 Task: In the  document Anna.pdf ,change text color to 'Dark Green' Insert the shape mentioned shape on right side of the text 'Cloud Callouts'. Change color of the shape to  RedChange shape height to 1
Action: Mouse moved to (569, 227)
Screenshot: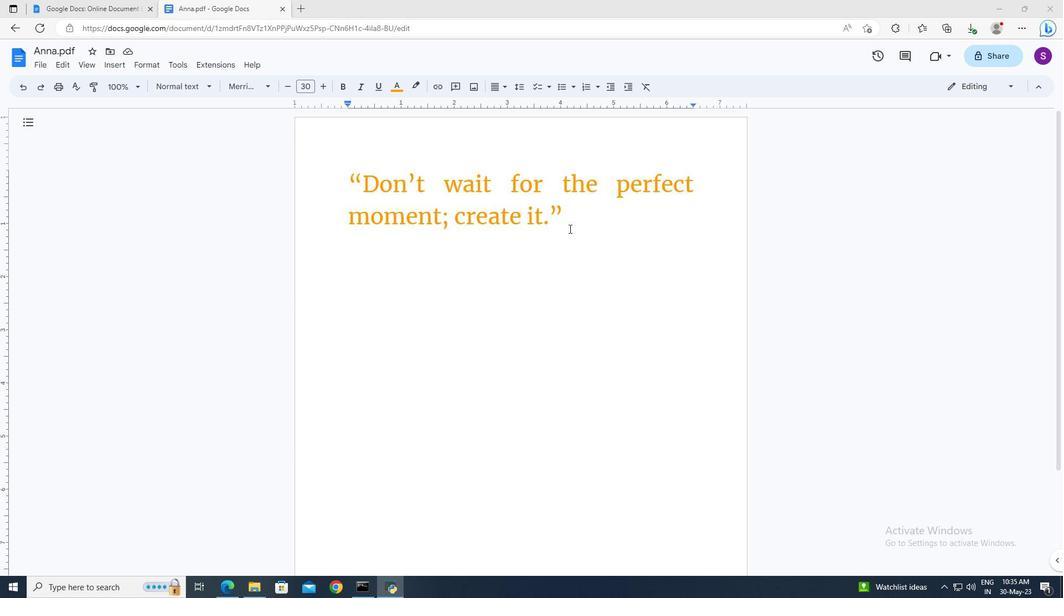 
Action: Mouse pressed left at (569, 227)
Screenshot: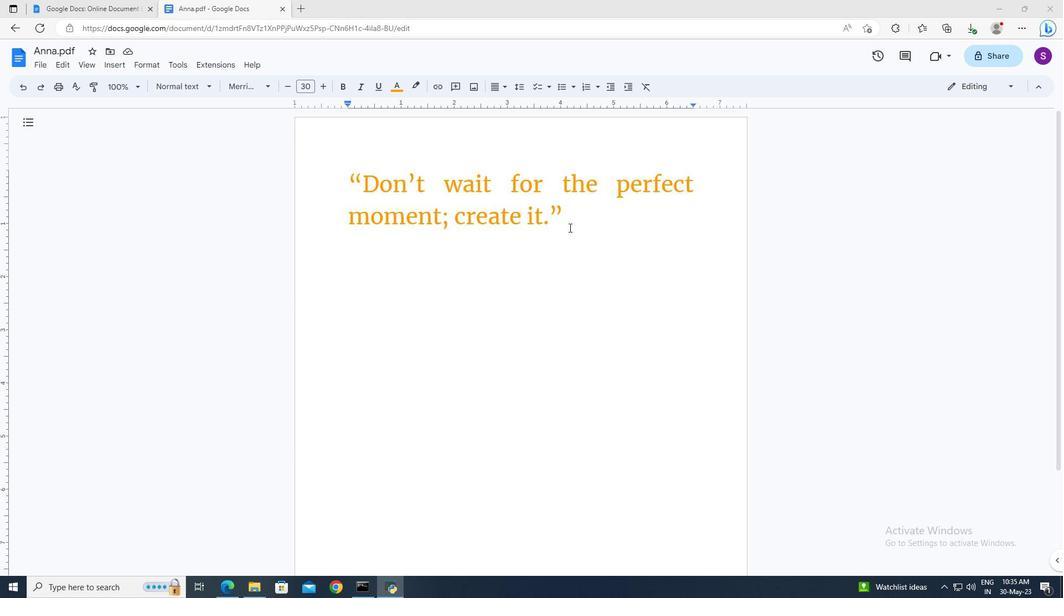 
Action: Mouse moved to (569, 227)
Screenshot: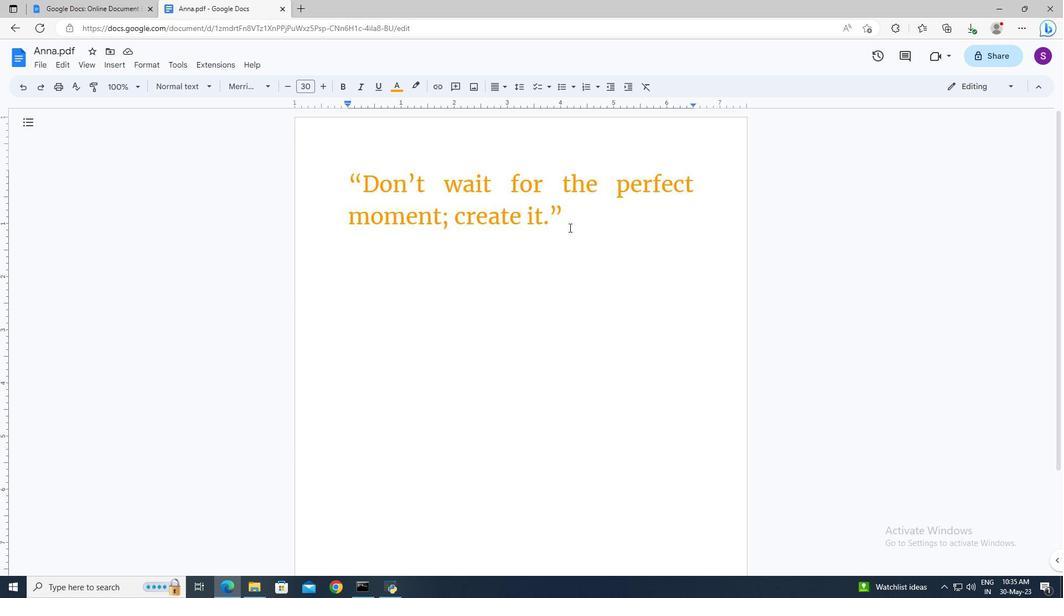 
Action: Key pressed ctrl+A
Screenshot: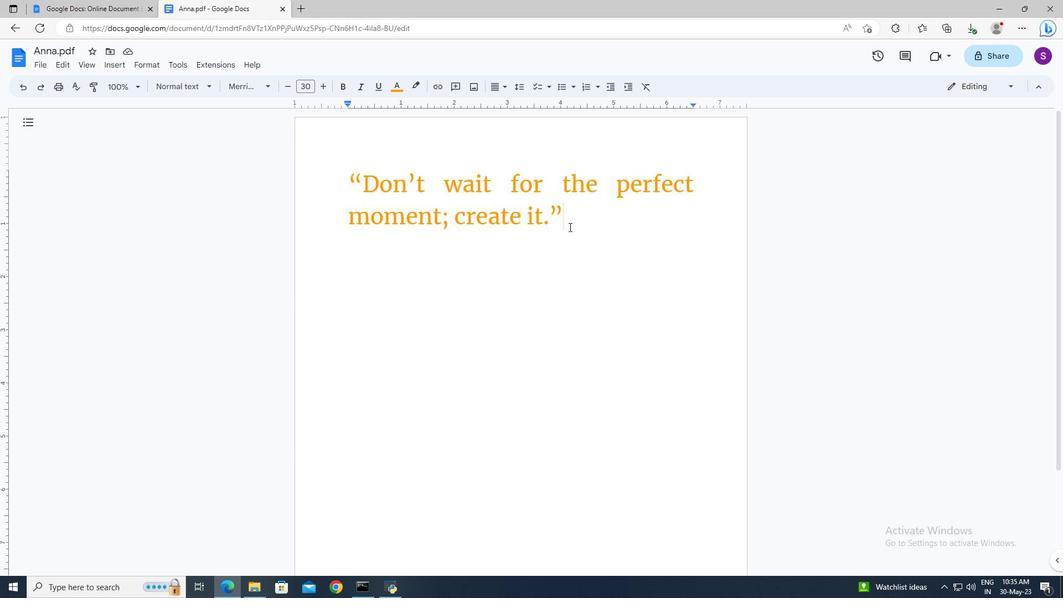 
Action: Mouse moved to (402, 91)
Screenshot: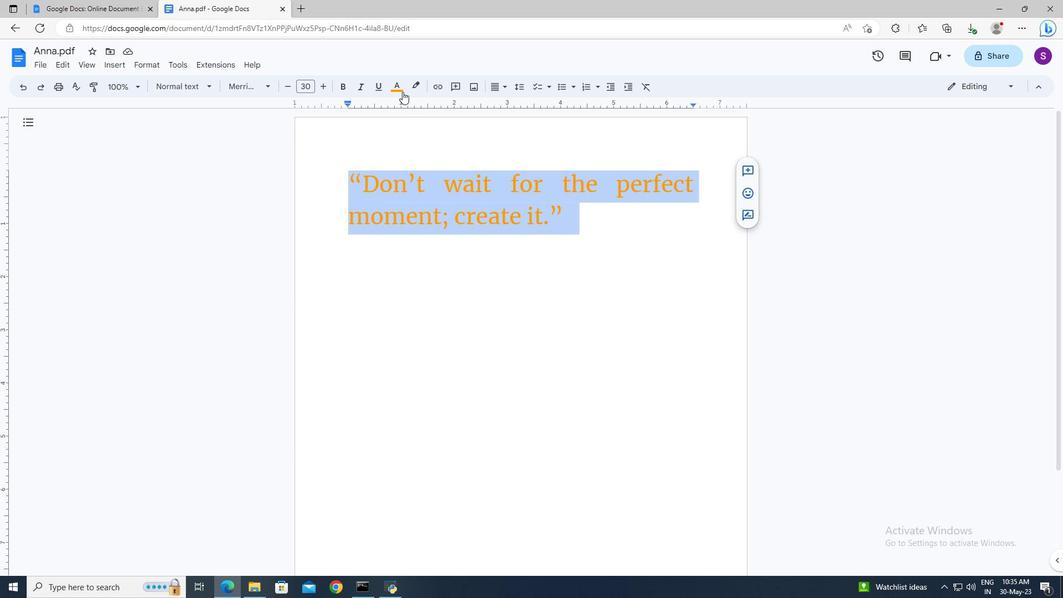 
Action: Mouse pressed left at (402, 91)
Screenshot: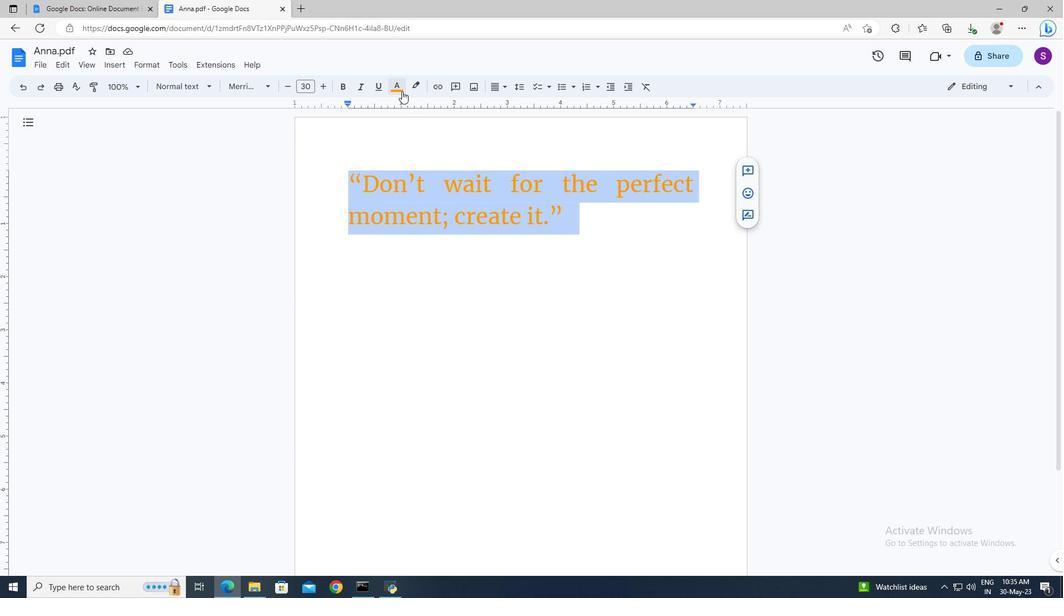 
Action: Mouse moved to (448, 190)
Screenshot: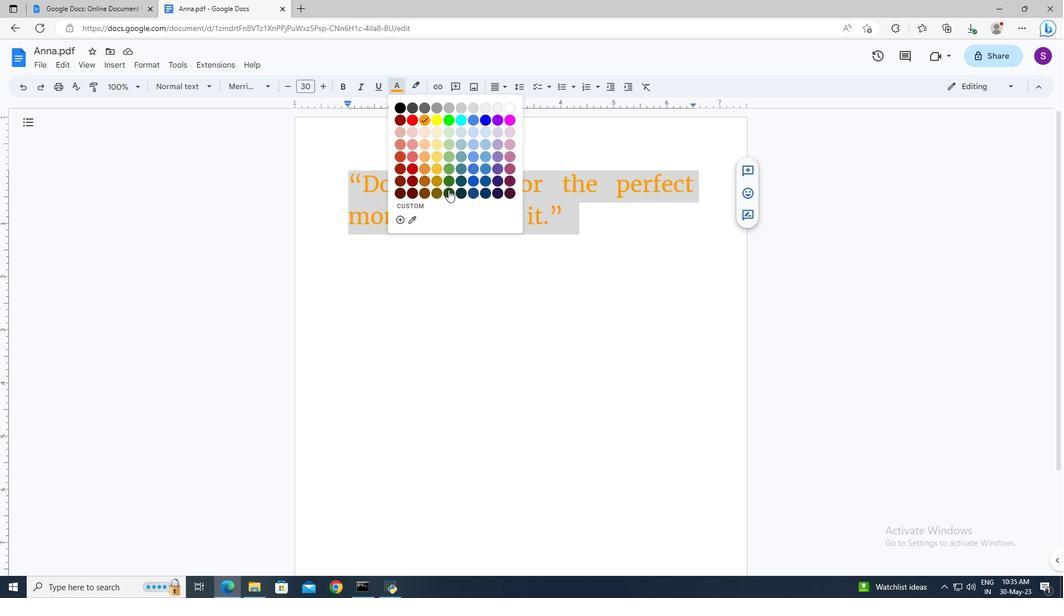 
Action: Mouse pressed left at (448, 190)
Screenshot: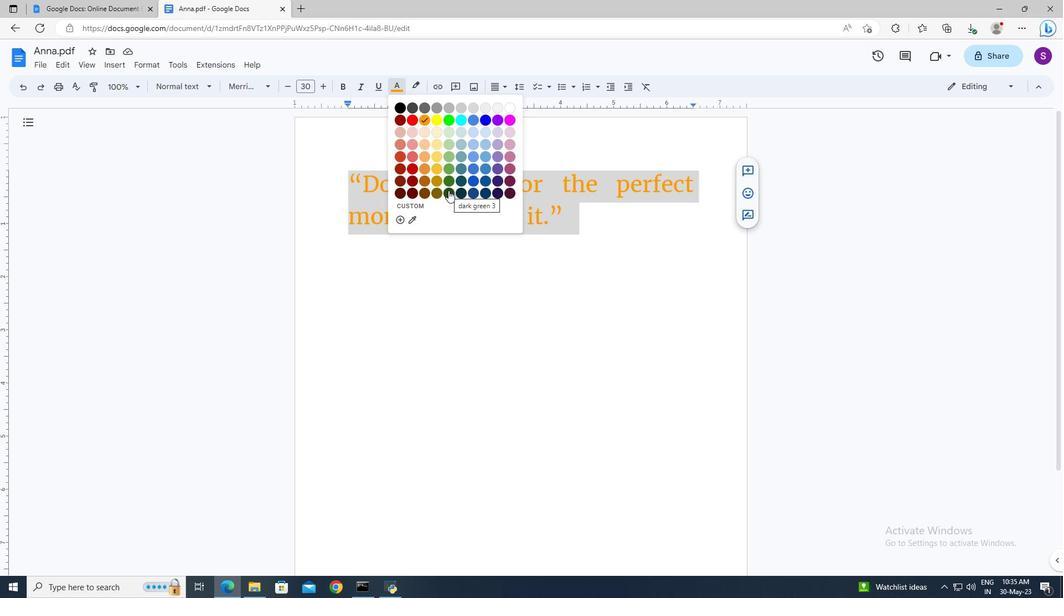 
Action: Mouse moved to (678, 228)
Screenshot: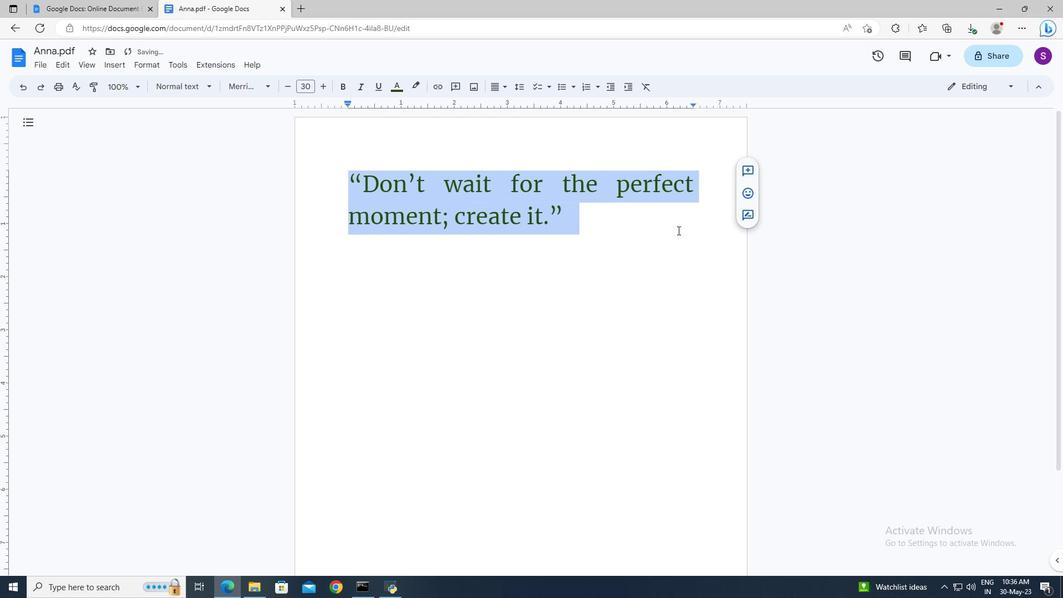 
Action: Mouse pressed left at (678, 228)
Screenshot: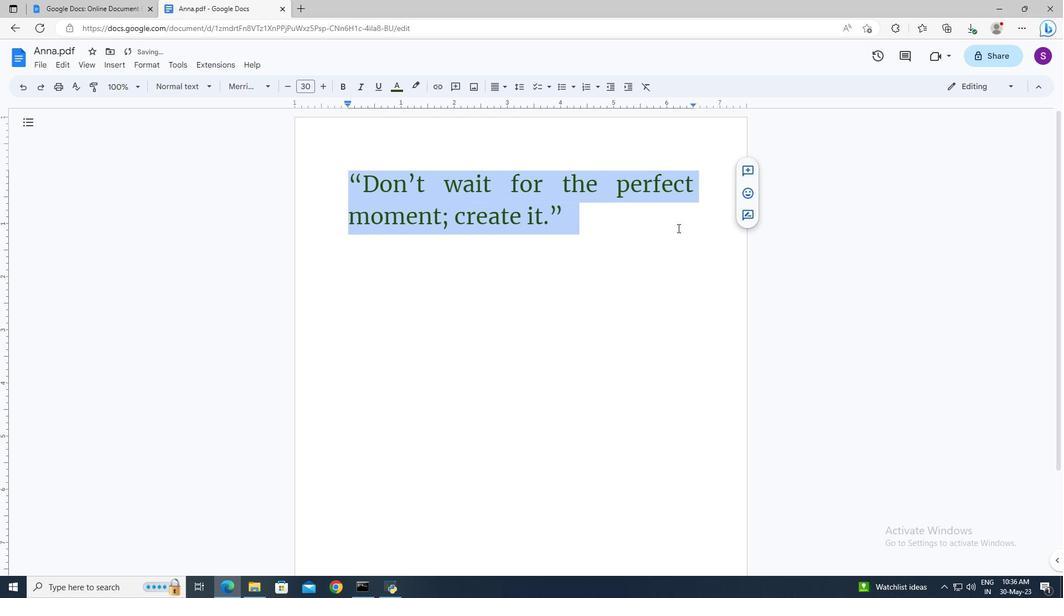 
Action: Mouse moved to (120, 67)
Screenshot: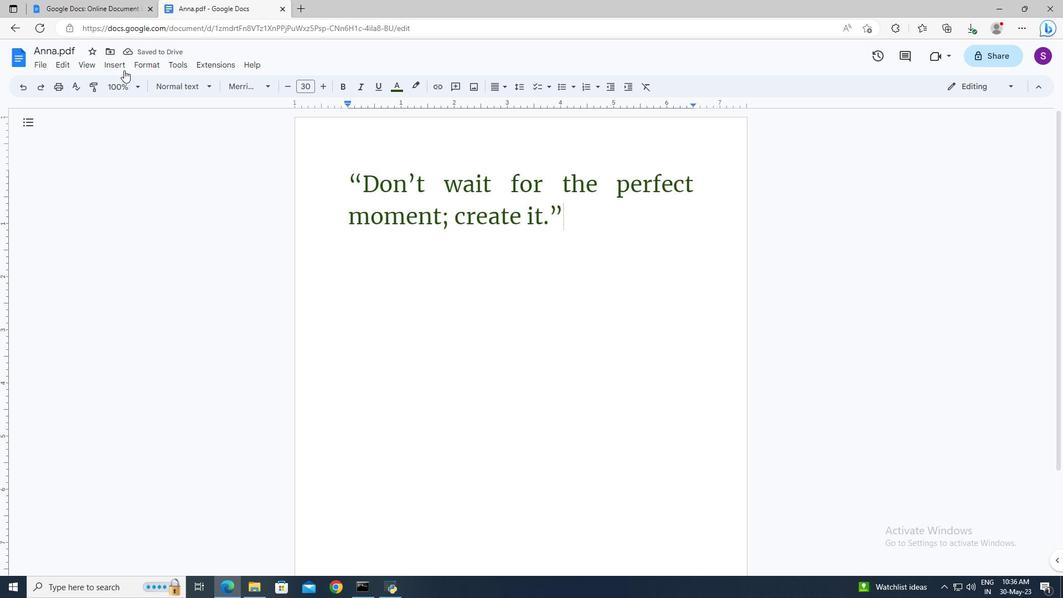 
Action: Mouse pressed left at (120, 67)
Screenshot: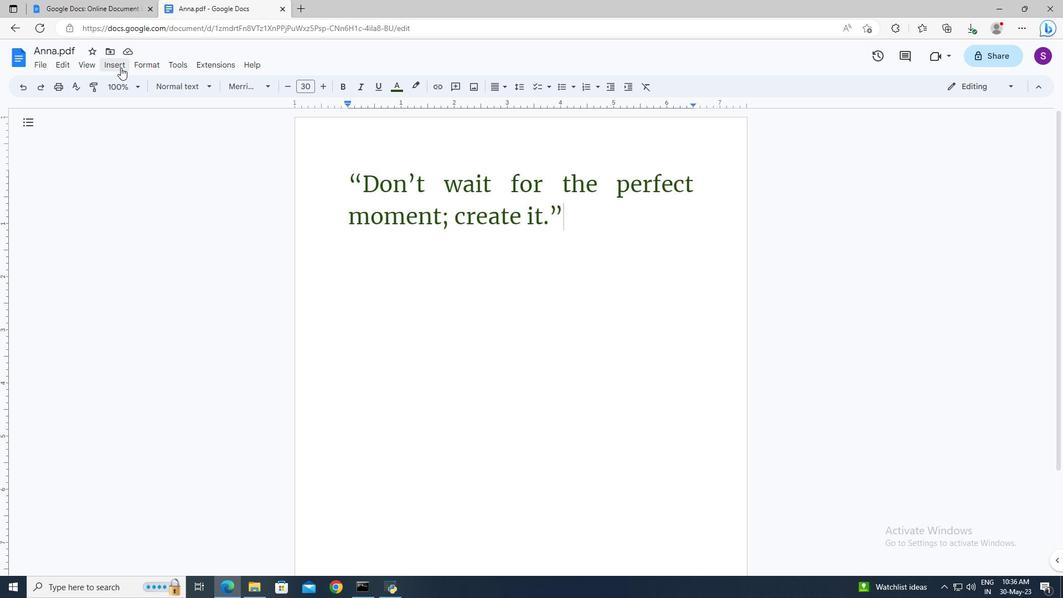 
Action: Mouse moved to (283, 125)
Screenshot: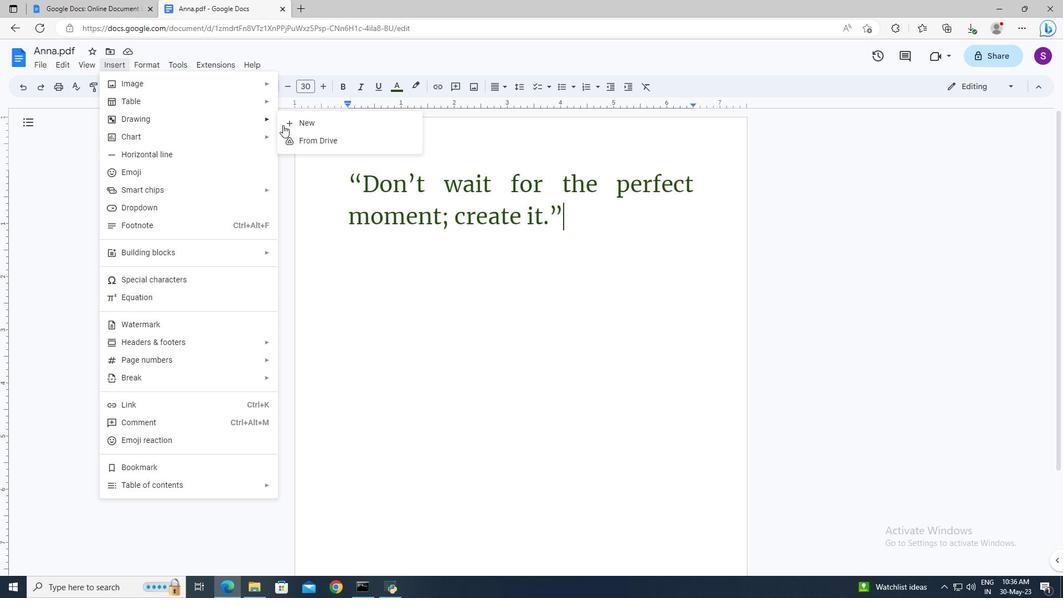 
Action: Mouse pressed left at (283, 125)
Screenshot: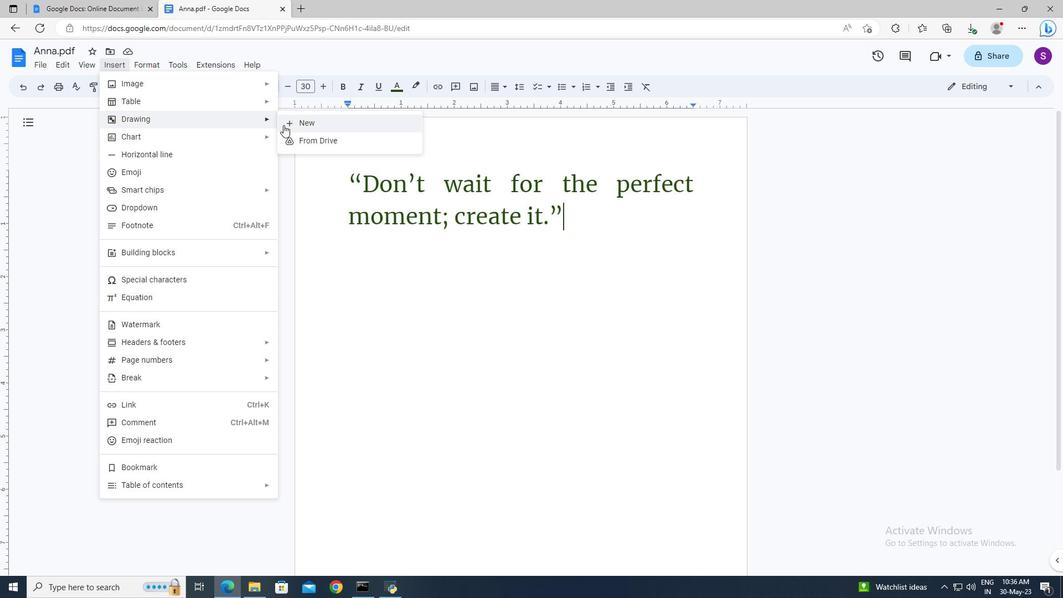 
Action: Mouse moved to (404, 125)
Screenshot: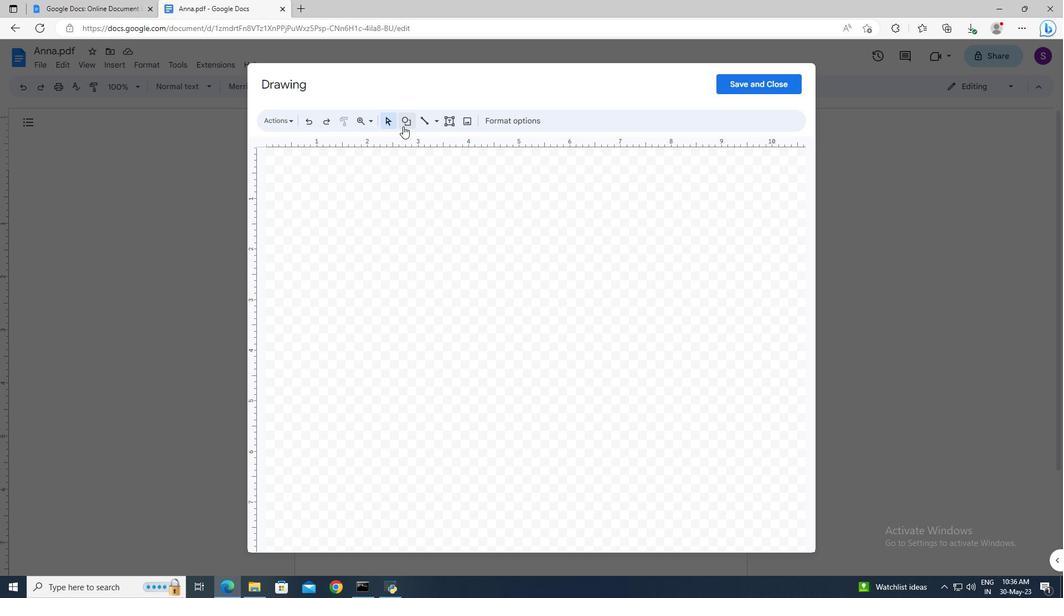 
Action: Mouse pressed left at (404, 125)
Screenshot: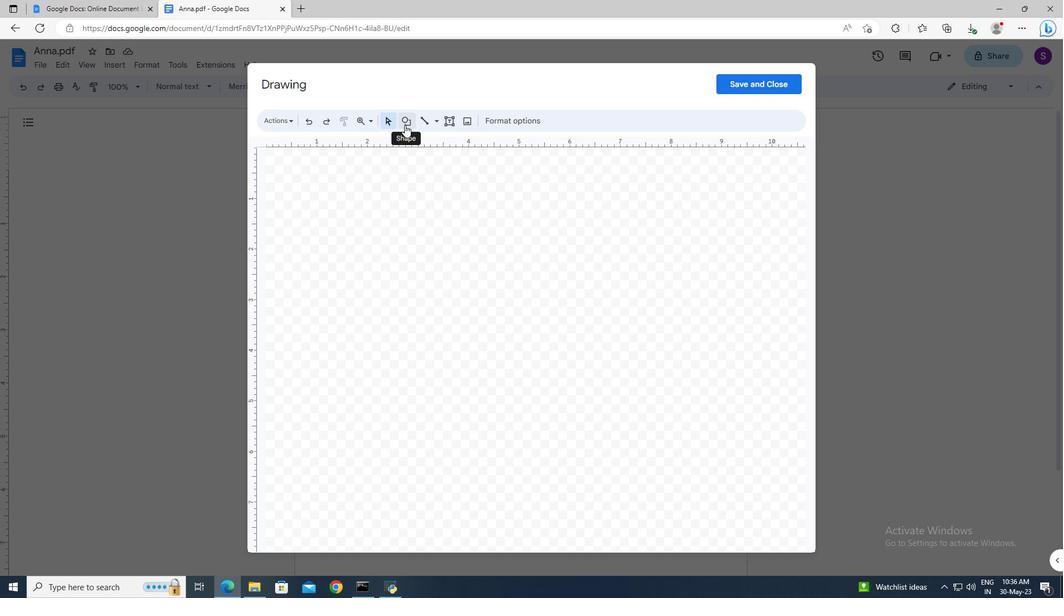 
Action: Mouse moved to (530, 213)
Screenshot: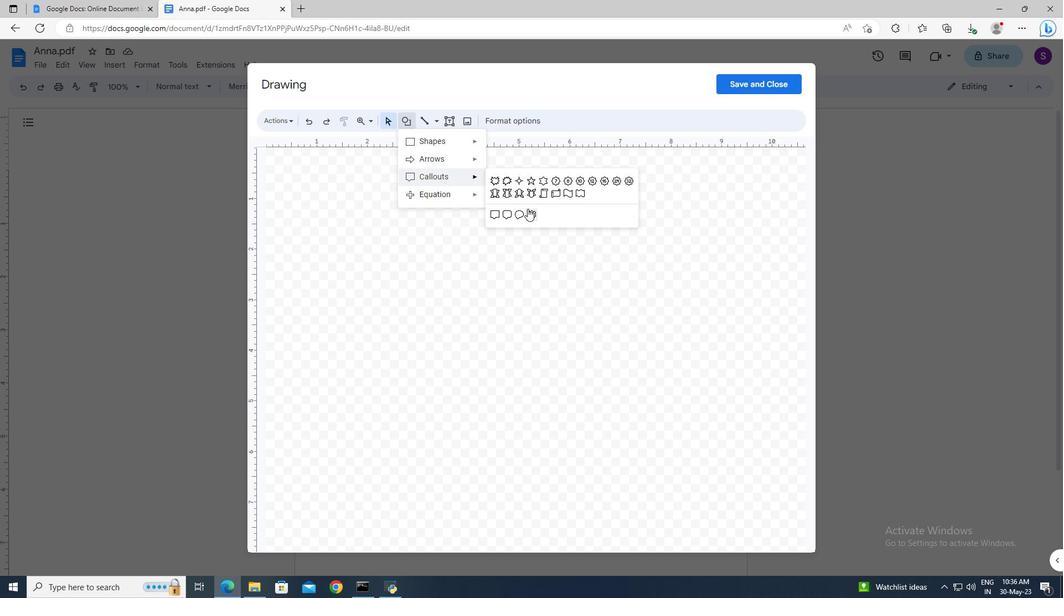 
Action: Mouse pressed left at (530, 213)
Screenshot: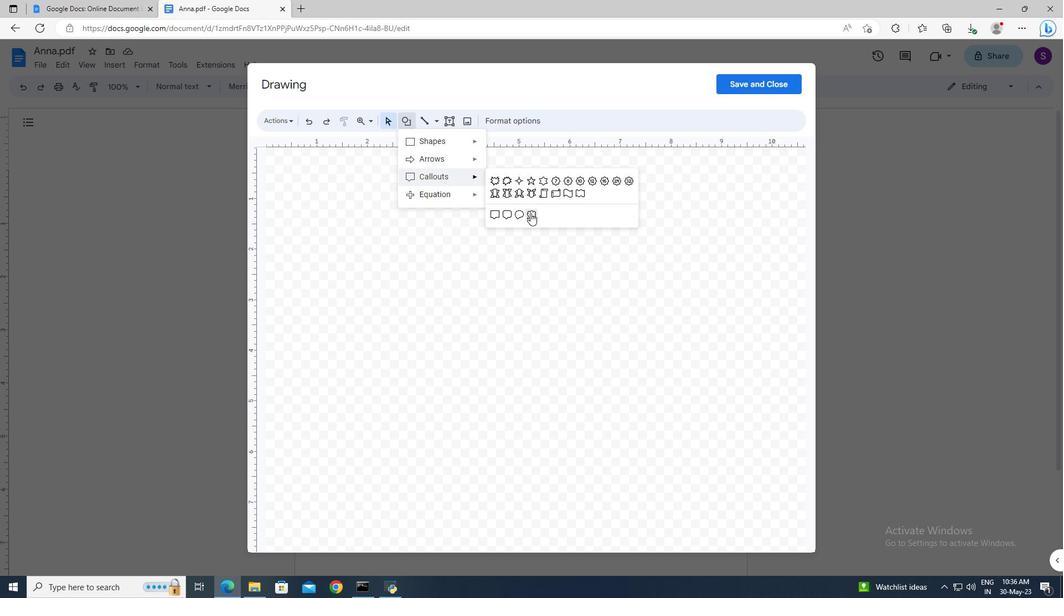 
Action: Mouse moved to (445, 196)
Screenshot: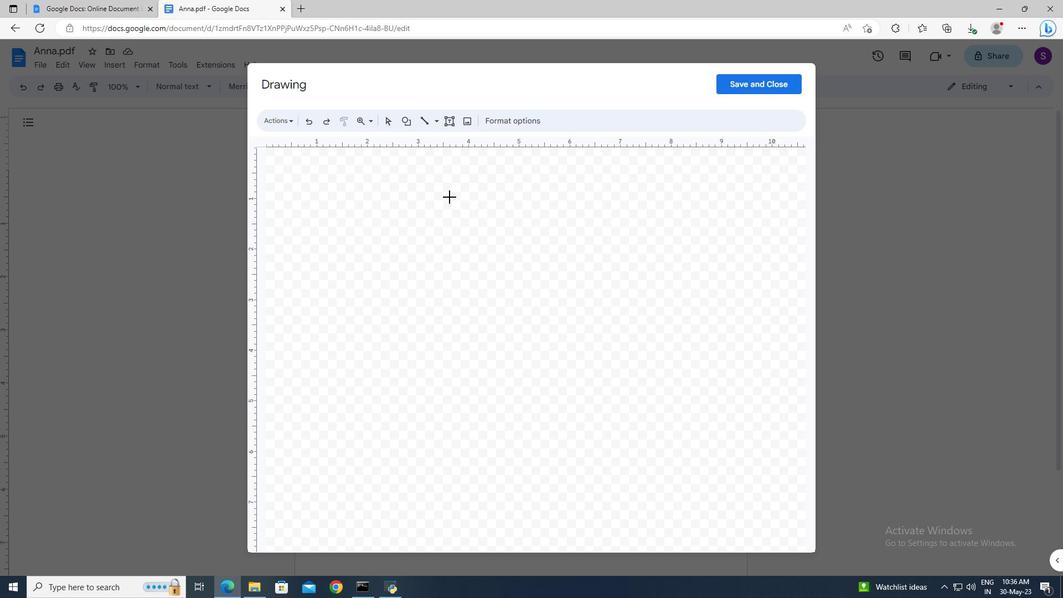 
Action: Mouse pressed left at (445, 196)
Screenshot: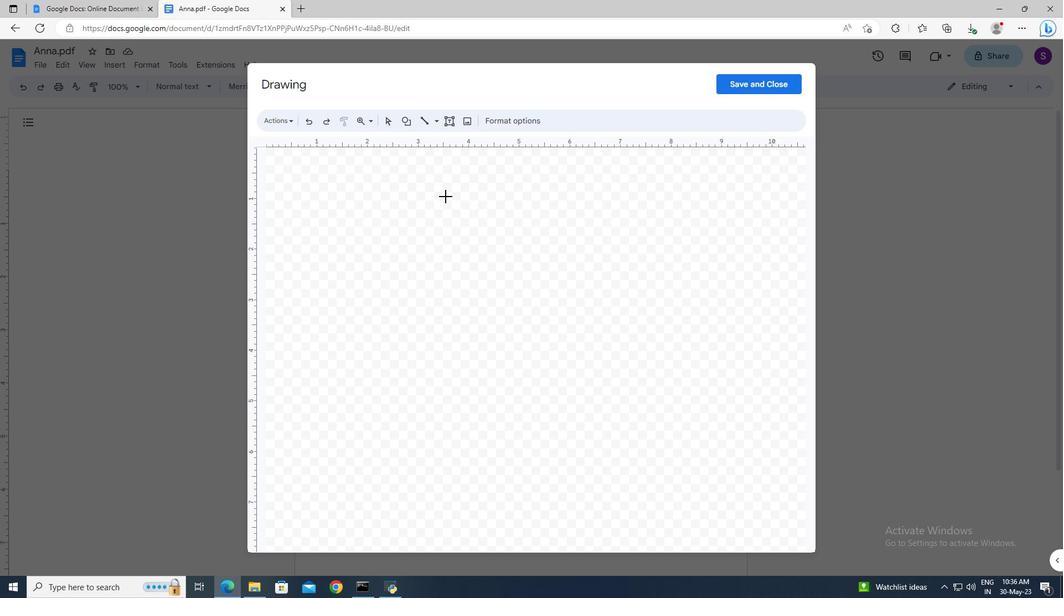 
Action: Mouse moved to (493, 127)
Screenshot: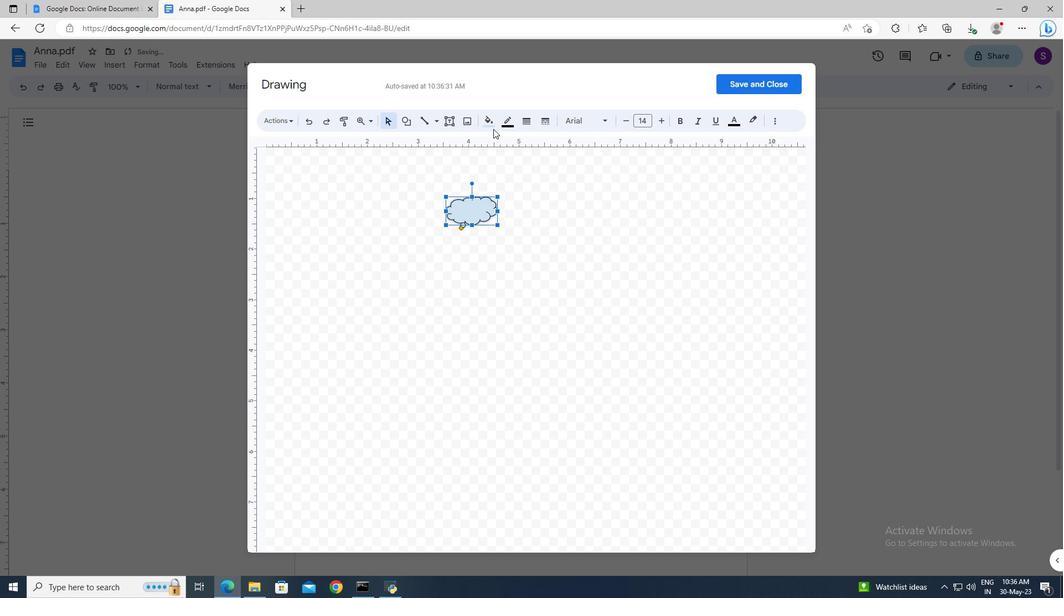 
Action: Mouse pressed left at (493, 127)
Screenshot: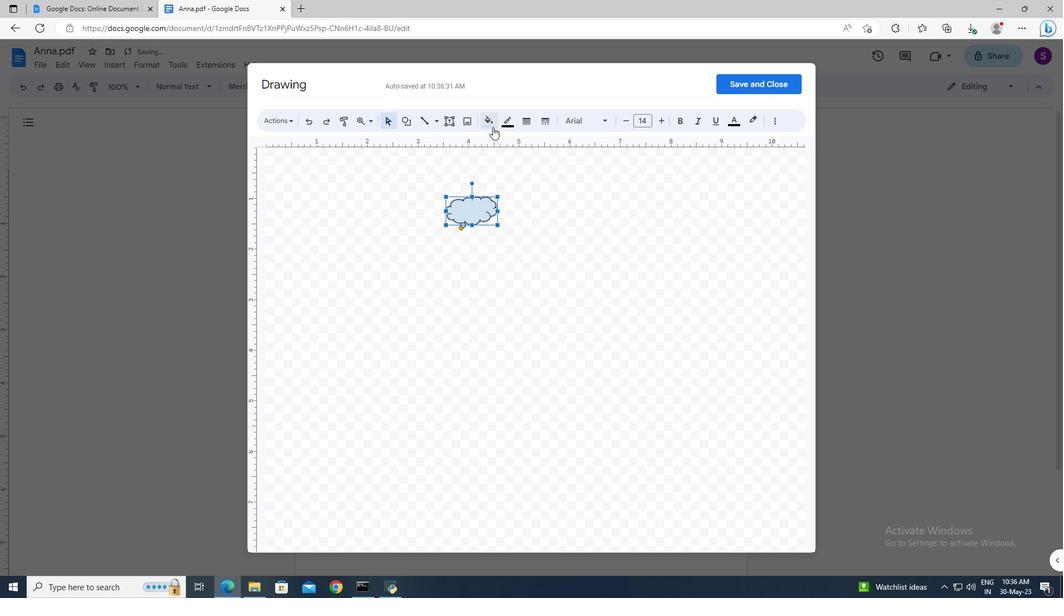 
Action: Mouse moved to (502, 207)
Screenshot: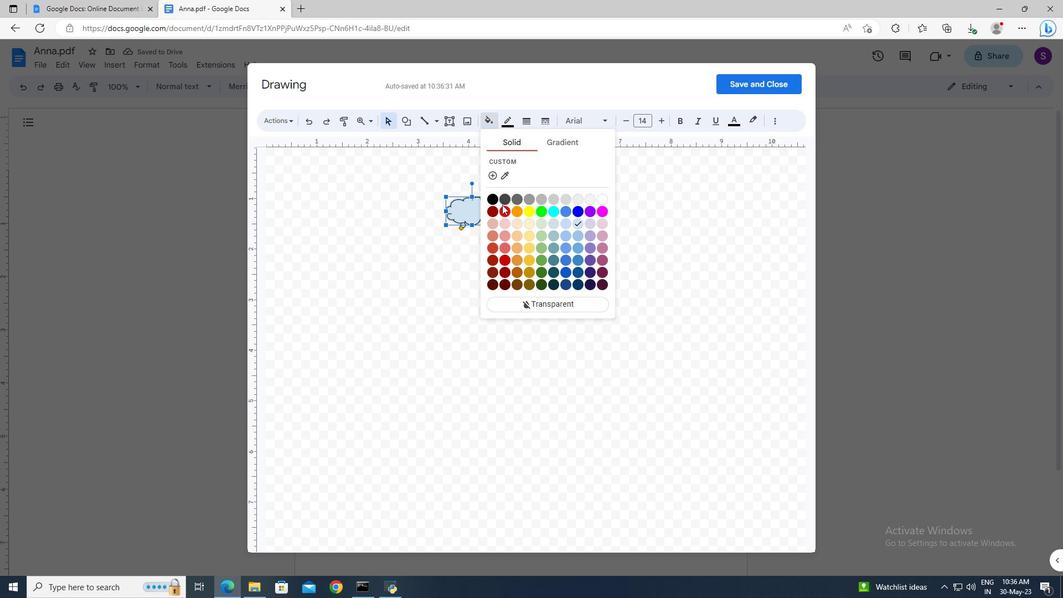 
Action: Mouse pressed left at (502, 207)
Screenshot: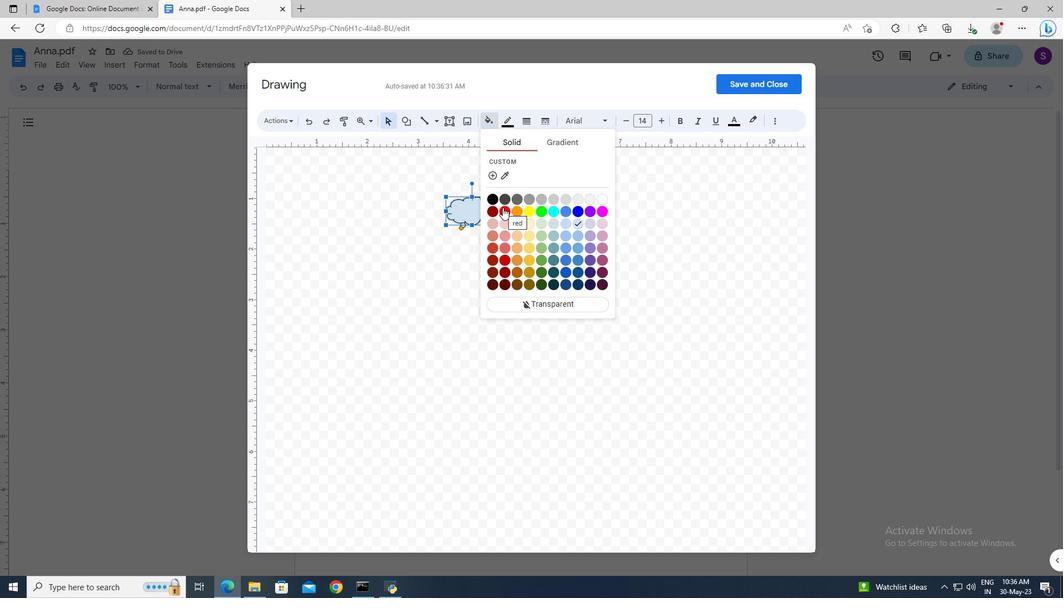 
Action: Mouse moved to (745, 88)
Screenshot: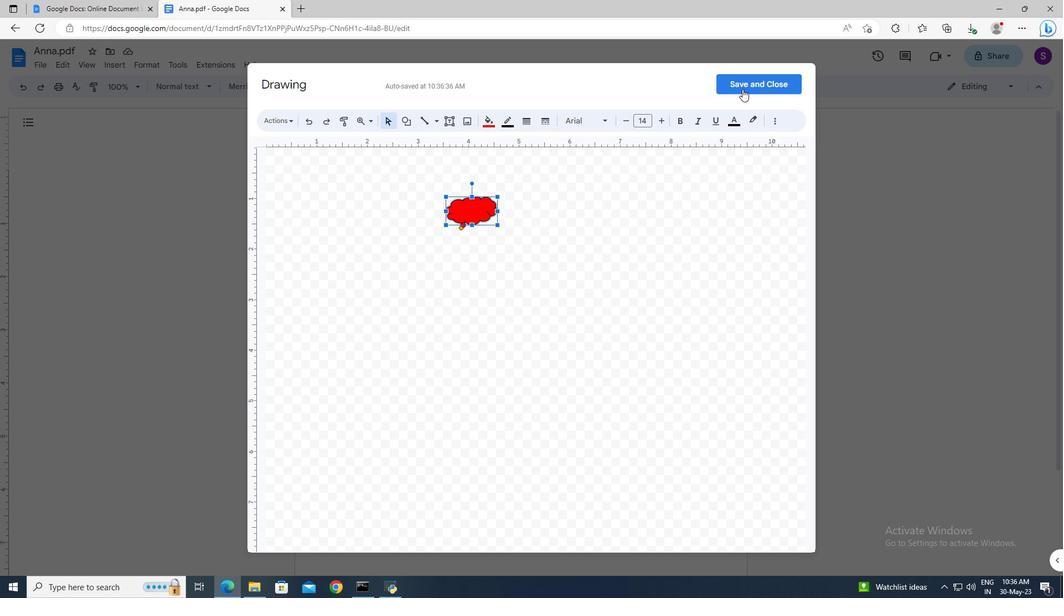 
Action: Mouse pressed left at (745, 88)
Screenshot: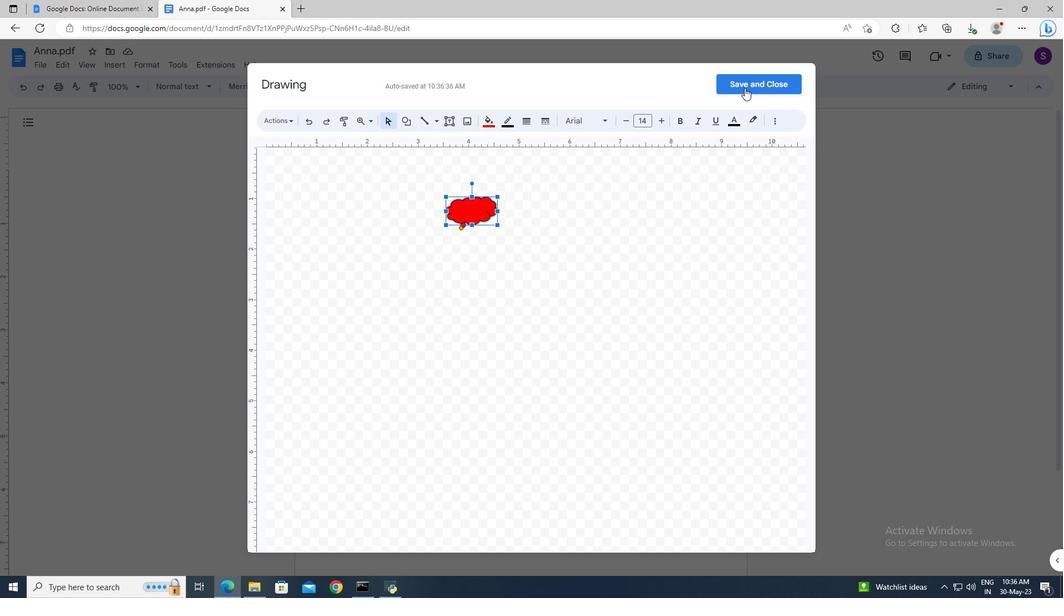 
Action: Mouse moved to (592, 217)
Screenshot: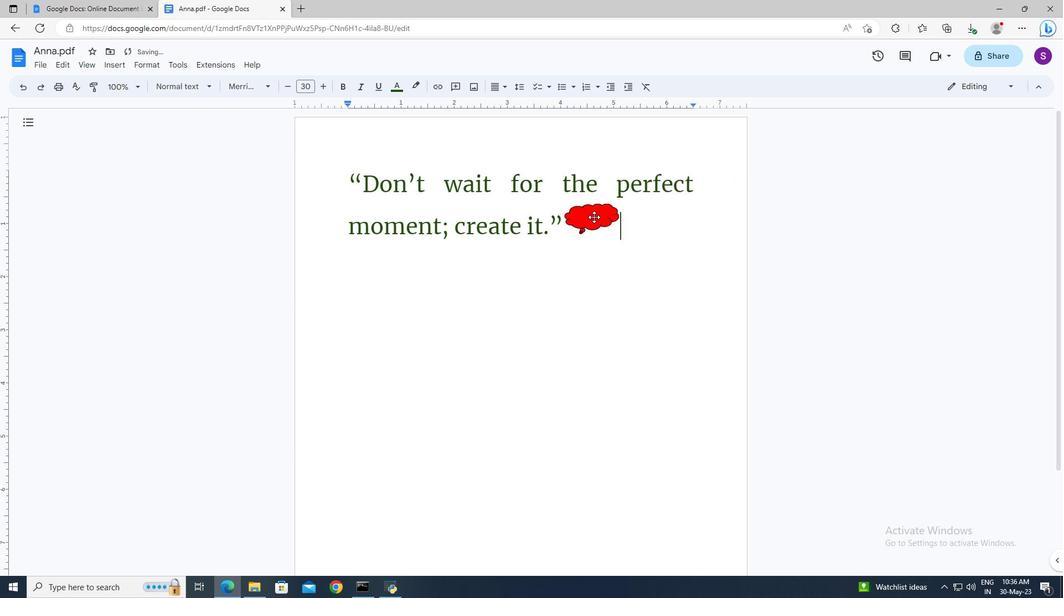 
Action: Mouse pressed left at (592, 217)
Screenshot: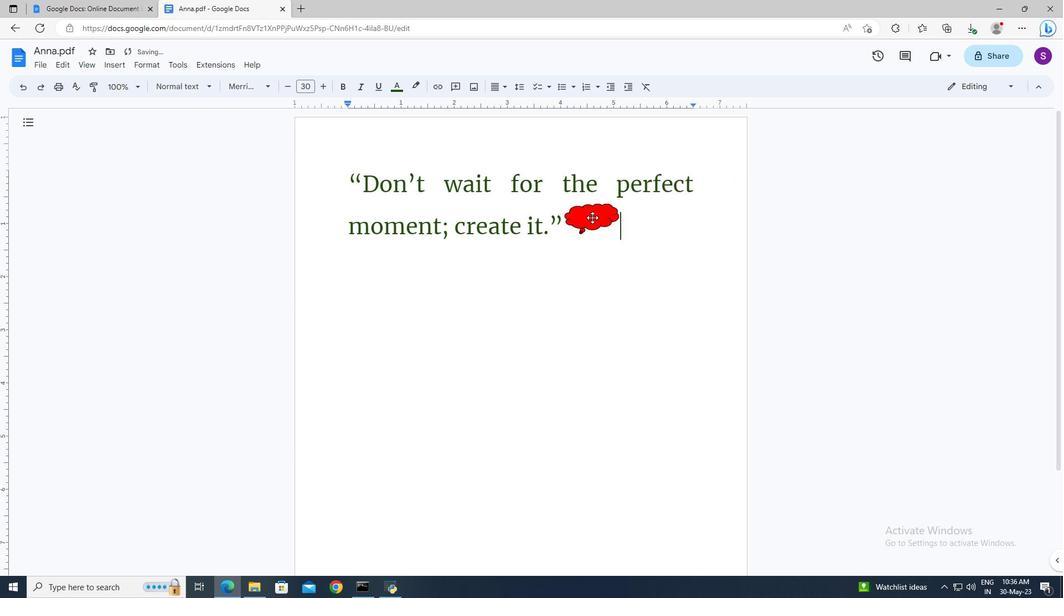 
Action: Mouse moved to (485, 90)
Screenshot: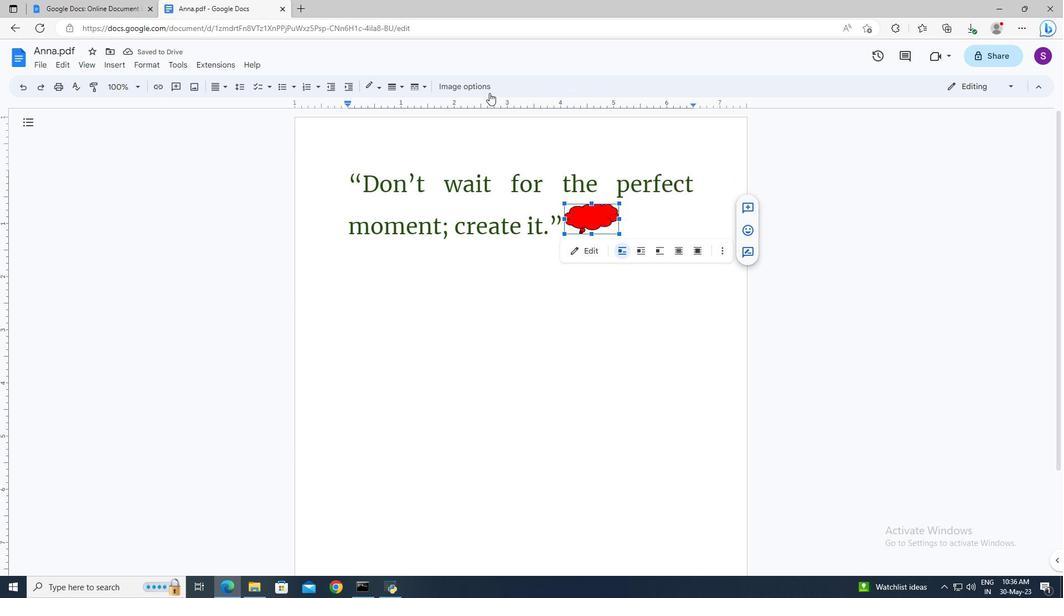 
Action: Mouse pressed left at (485, 90)
Screenshot: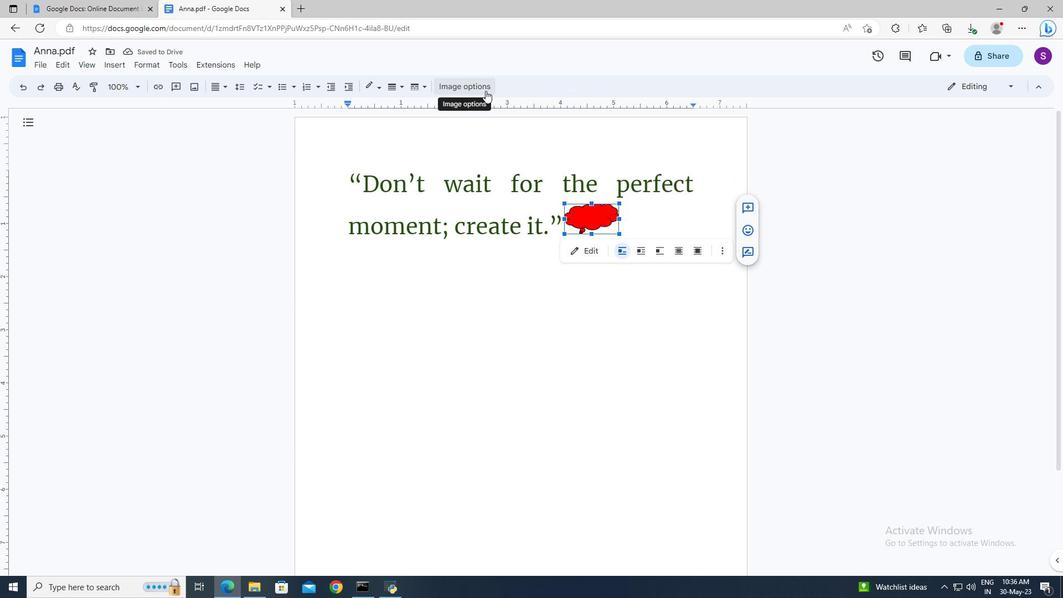 
Action: Mouse moved to (897, 121)
Screenshot: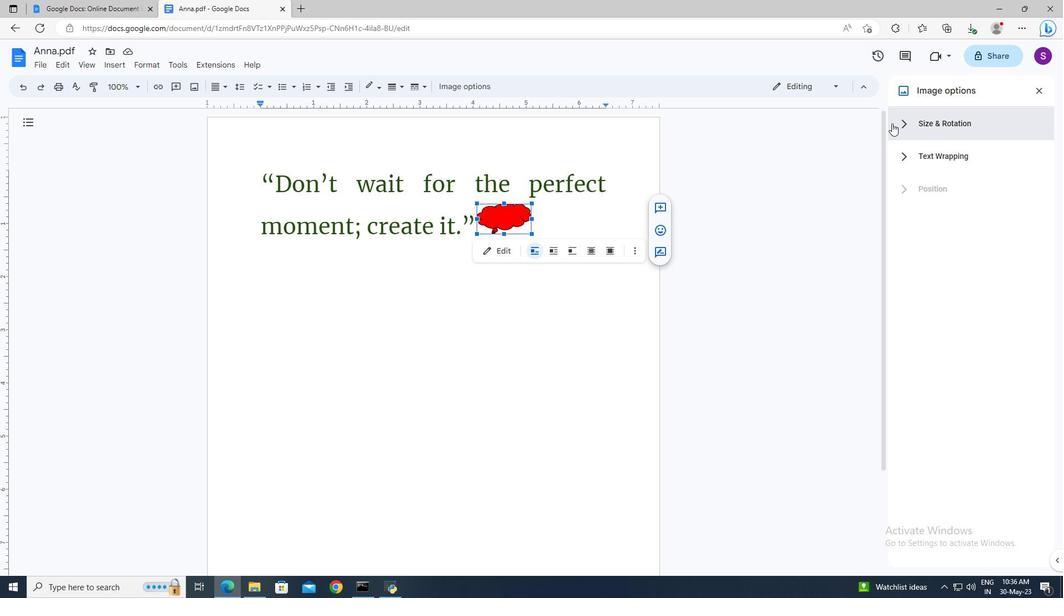
Action: Mouse pressed left at (897, 121)
Screenshot: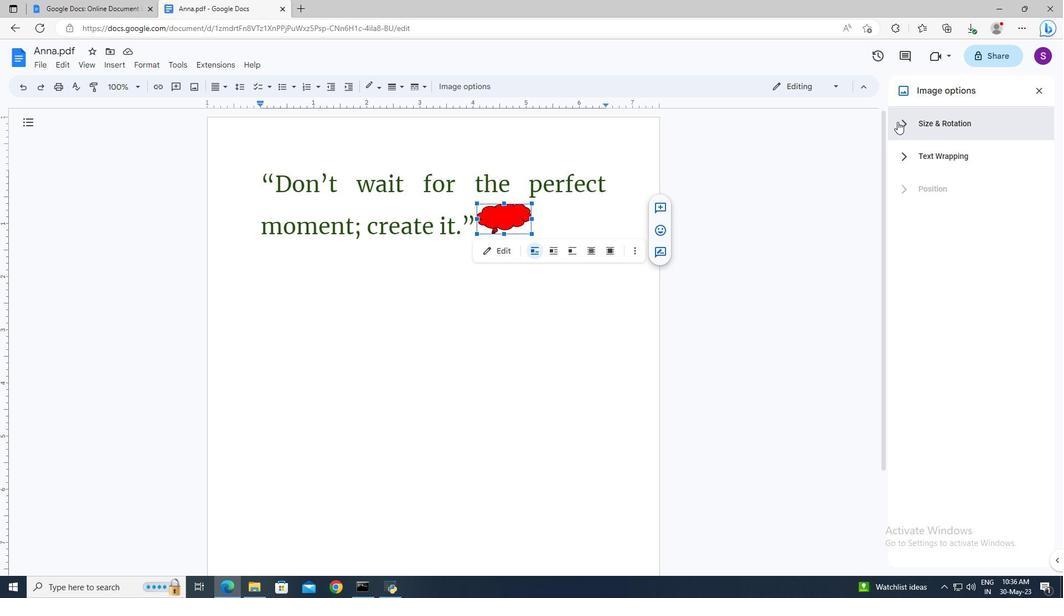 
Action: Mouse moved to (992, 177)
Screenshot: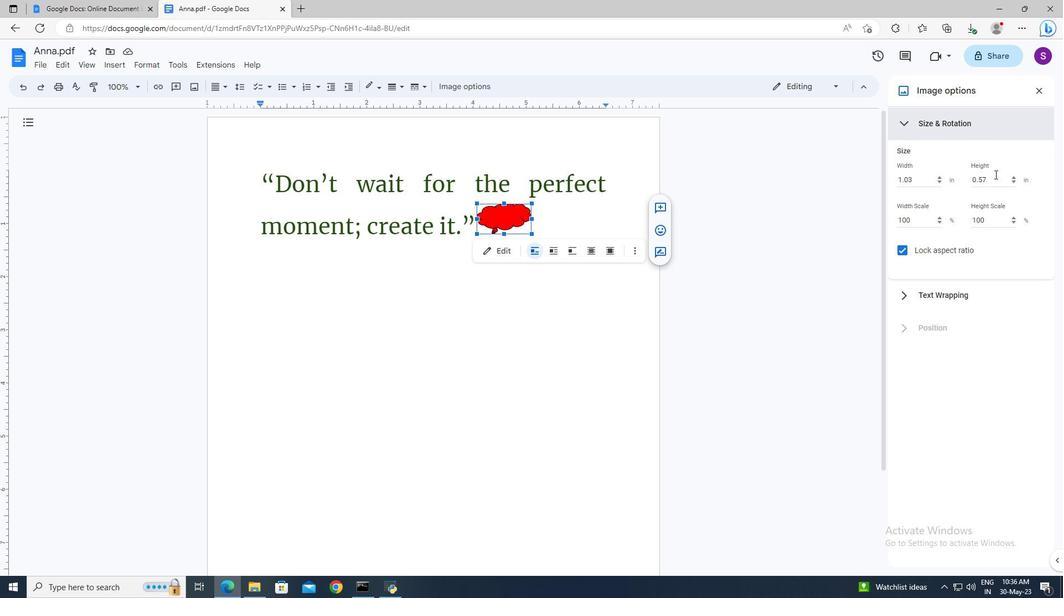 
Action: Mouse pressed left at (992, 177)
Screenshot: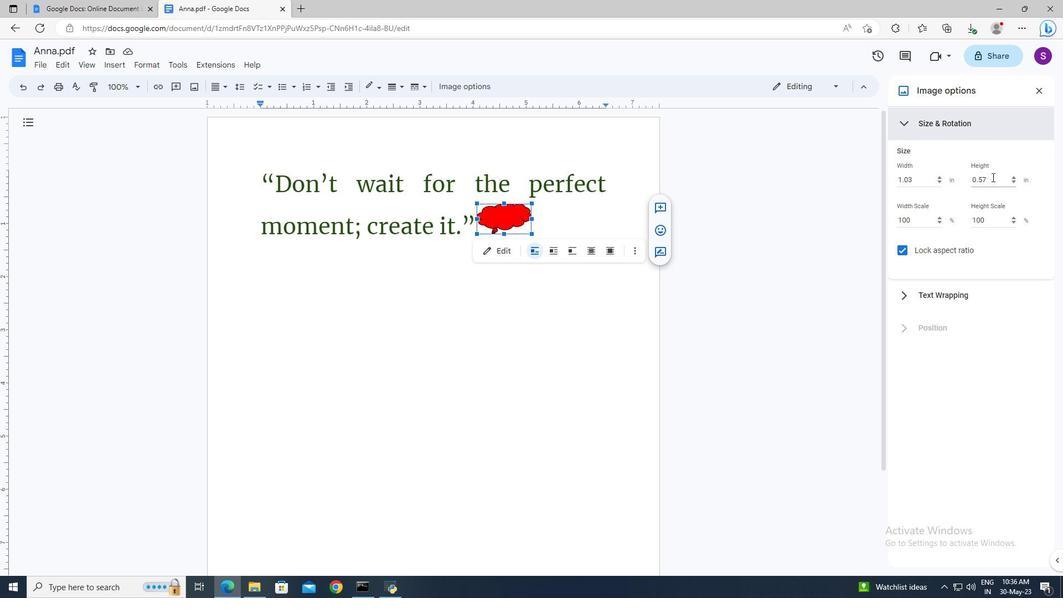 
Action: Mouse moved to (955, 152)
Screenshot: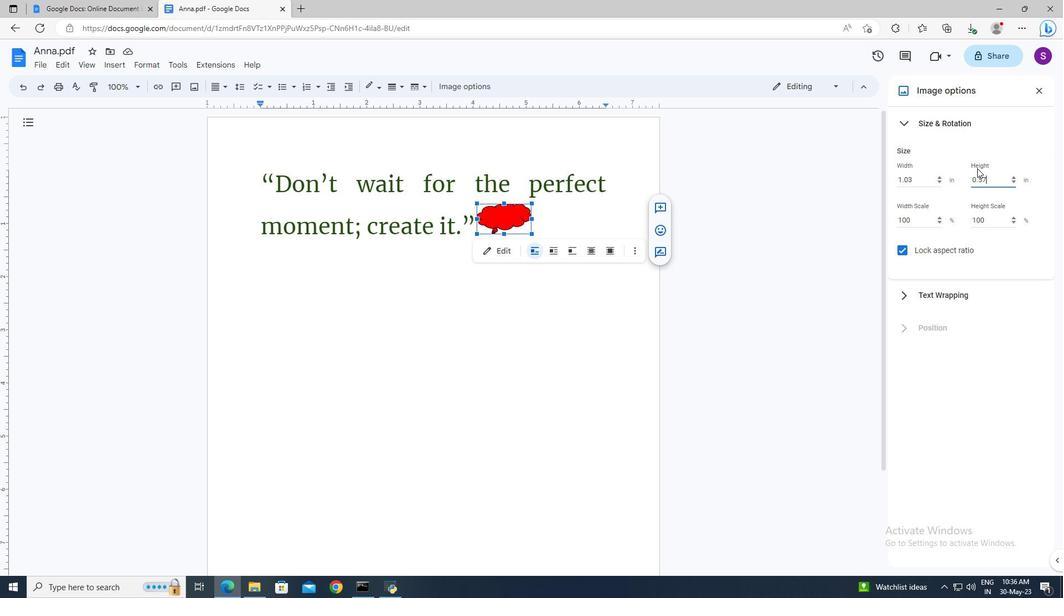 
Action: Key pressed ctrl+A<Key.delete>1<Key.enter>
Screenshot: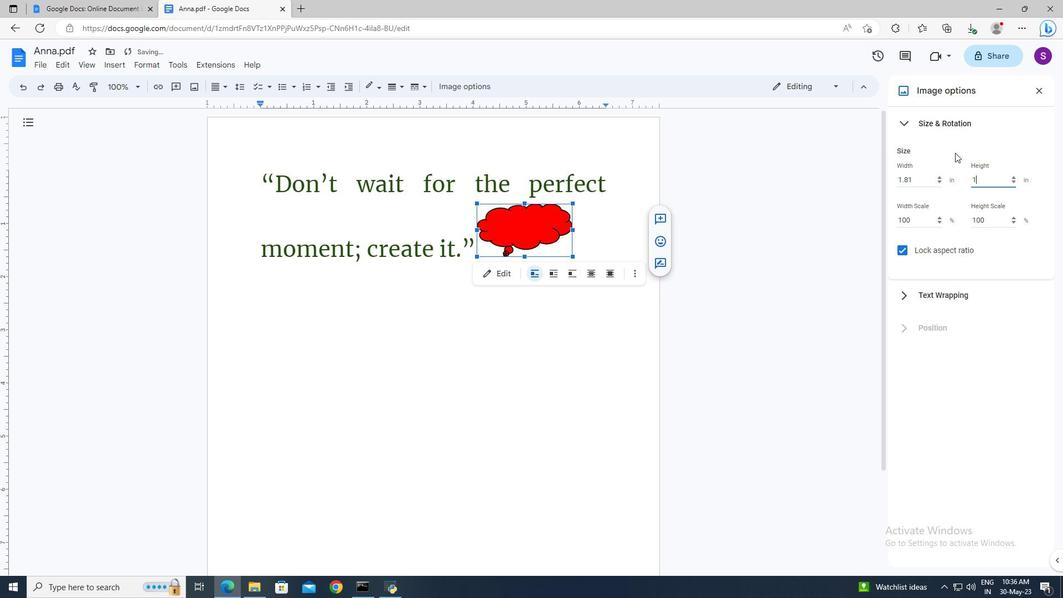
Action: Mouse moved to (1038, 90)
Screenshot: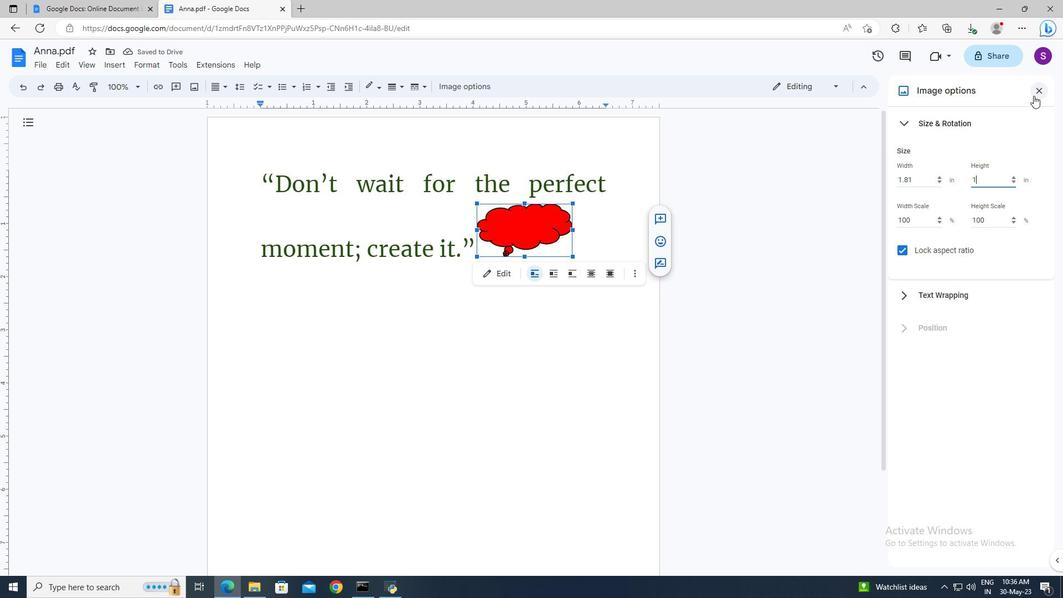 
Action: Mouse pressed left at (1038, 90)
Screenshot: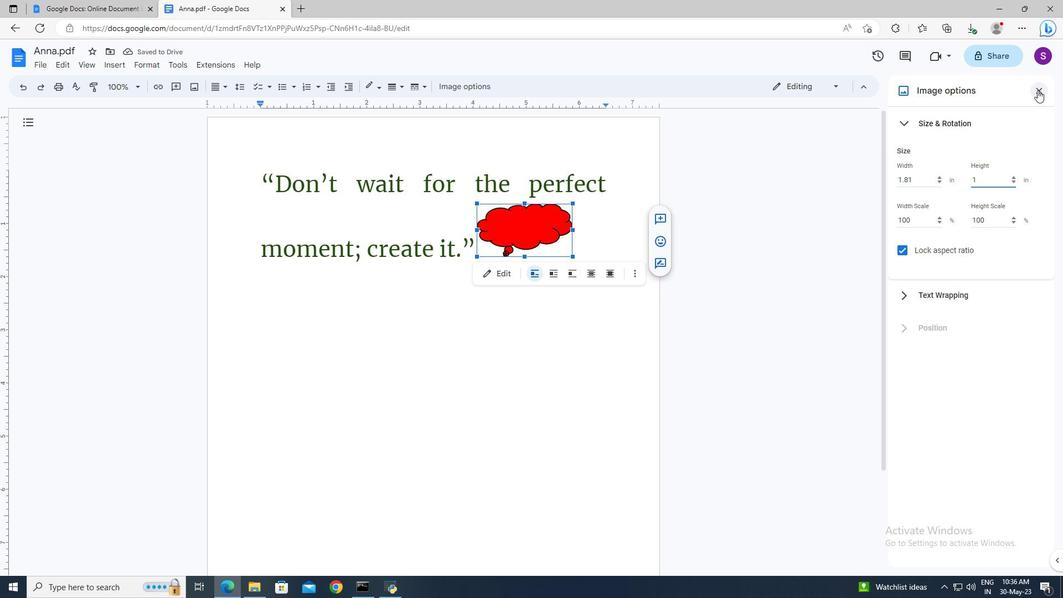 
Action: Mouse moved to (692, 337)
Screenshot: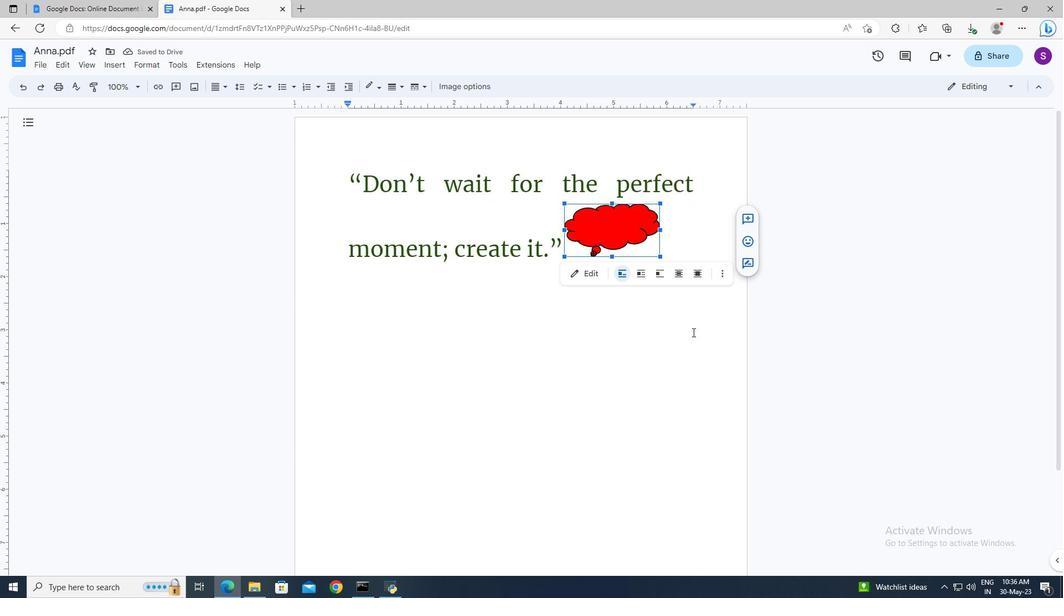 
Action: Mouse pressed left at (692, 337)
Screenshot: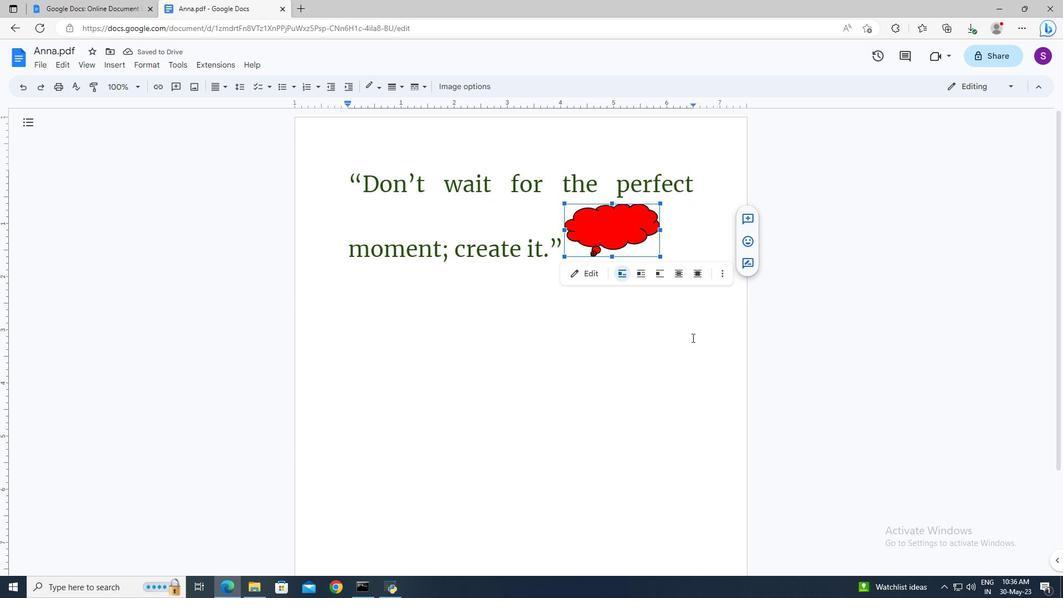 
Action: Mouse moved to (691, 337)
Screenshot: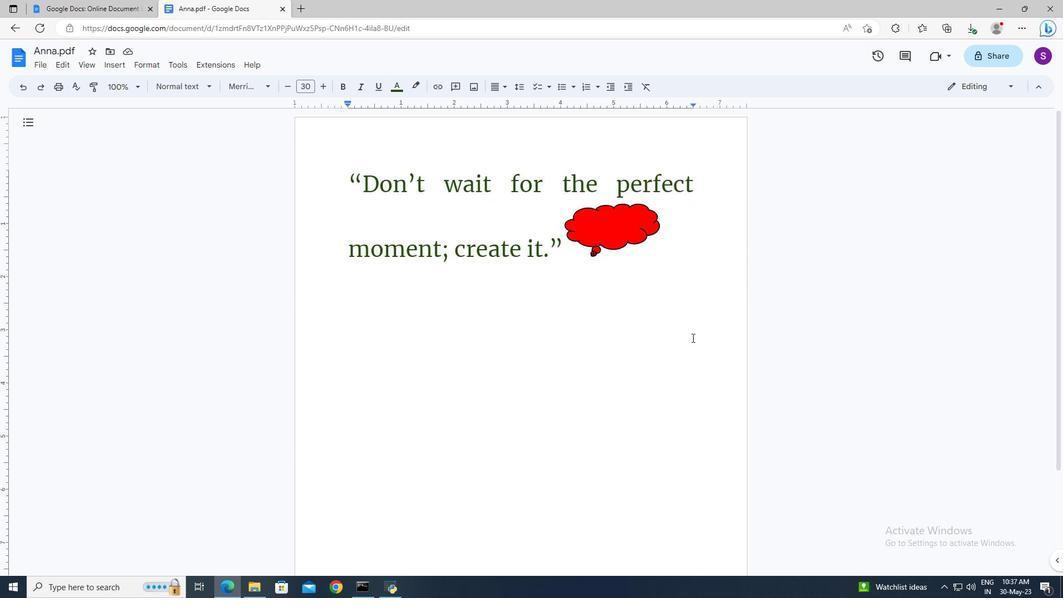 
